 Task: Open the "Rendering" tab.
Action: Mouse moved to (1326, 37)
Screenshot: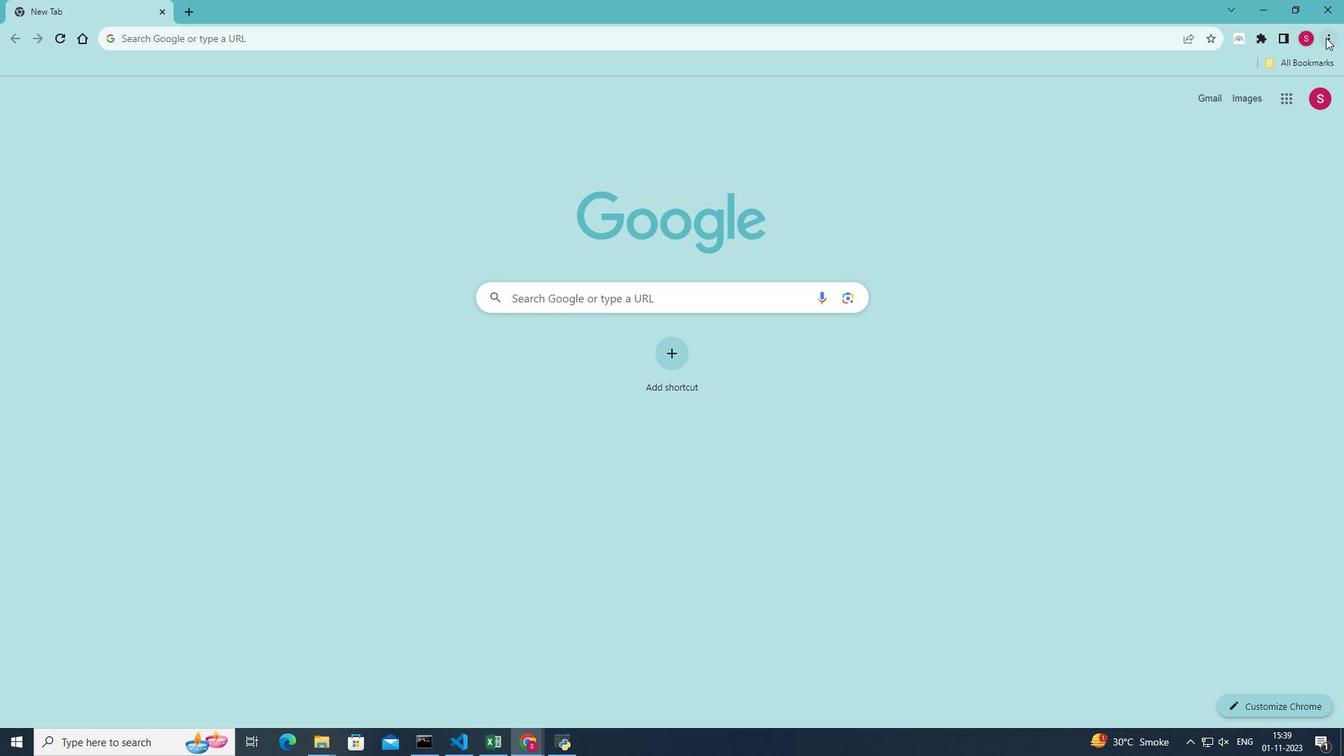 
Action: Mouse pressed left at (1326, 37)
Screenshot: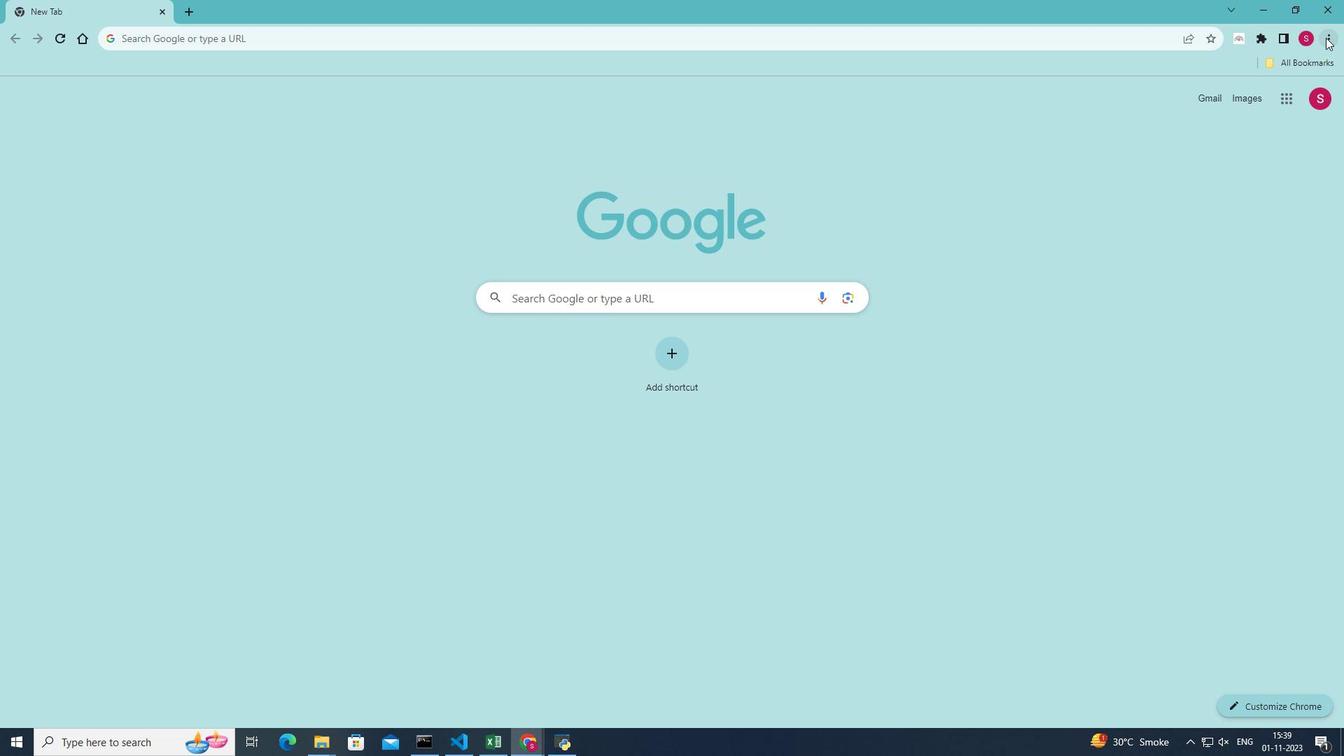 
Action: Mouse moved to (1190, 252)
Screenshot: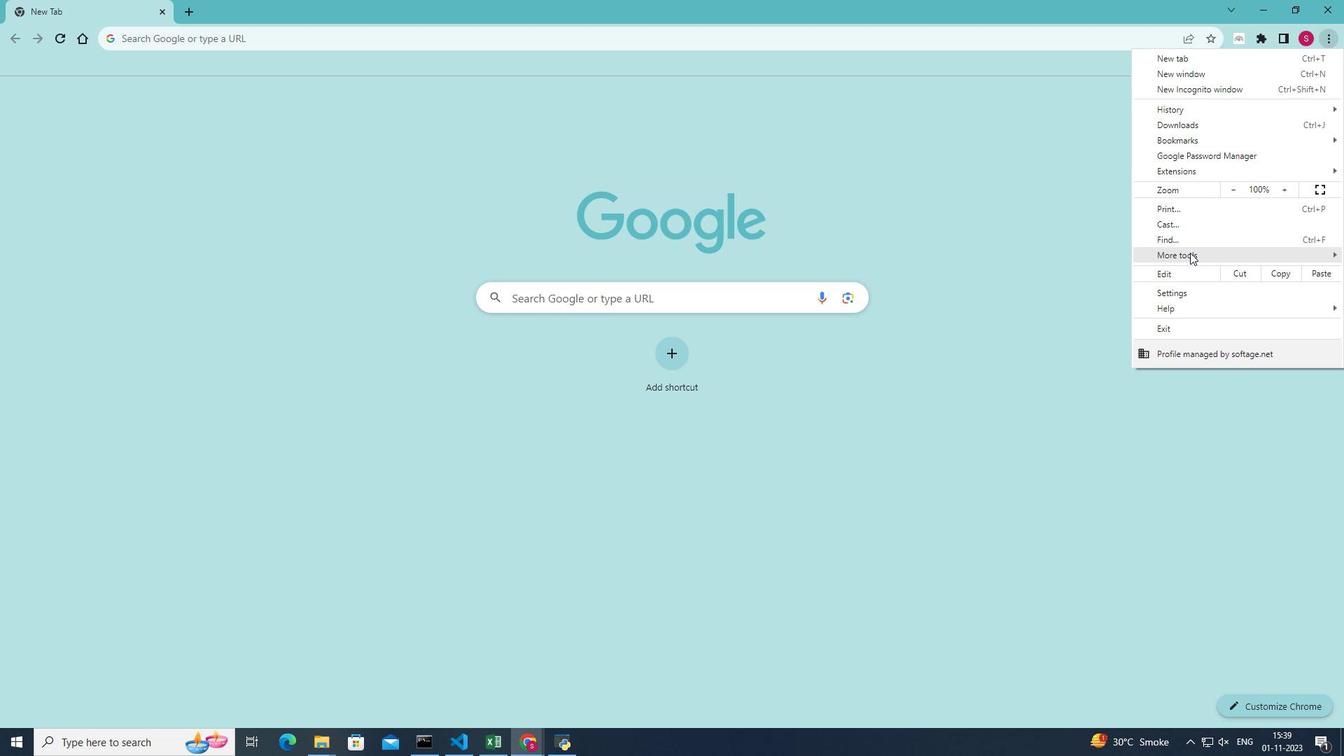 
Action: Mouse pressed left at (1190, 252)
Screenshot: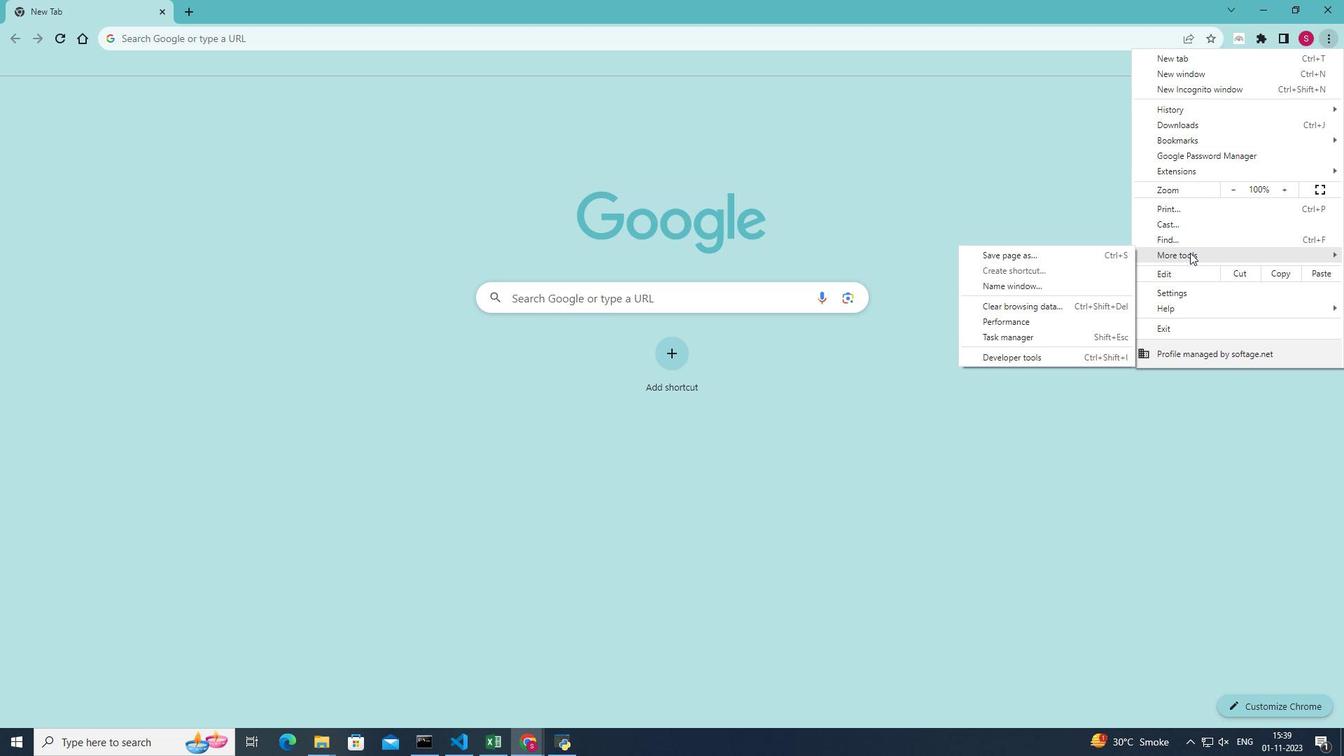 
Action: Mouse moved to (1024, 355)
Screenshot: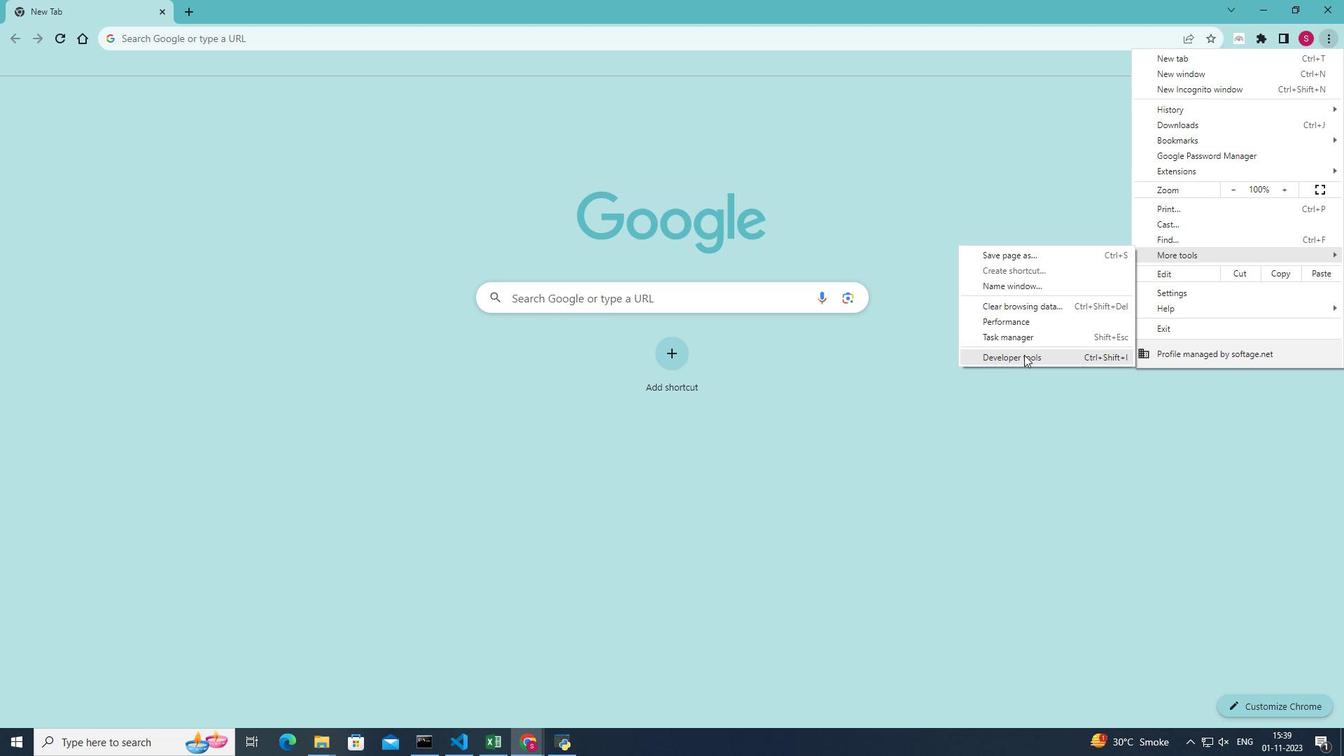 
Action: Mouse pressed left at (1024, 355)
Screenshot: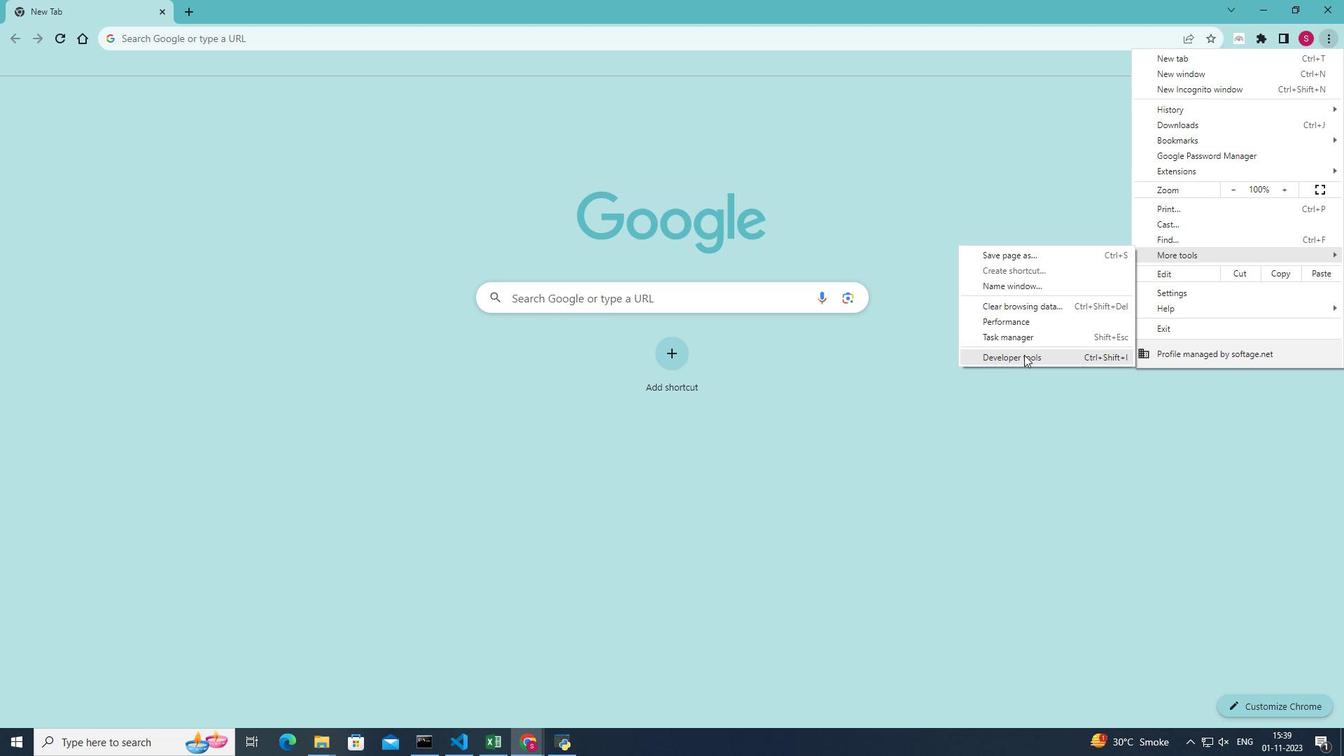 
Action: Mouse moved to (1314, 84)
Screenshot: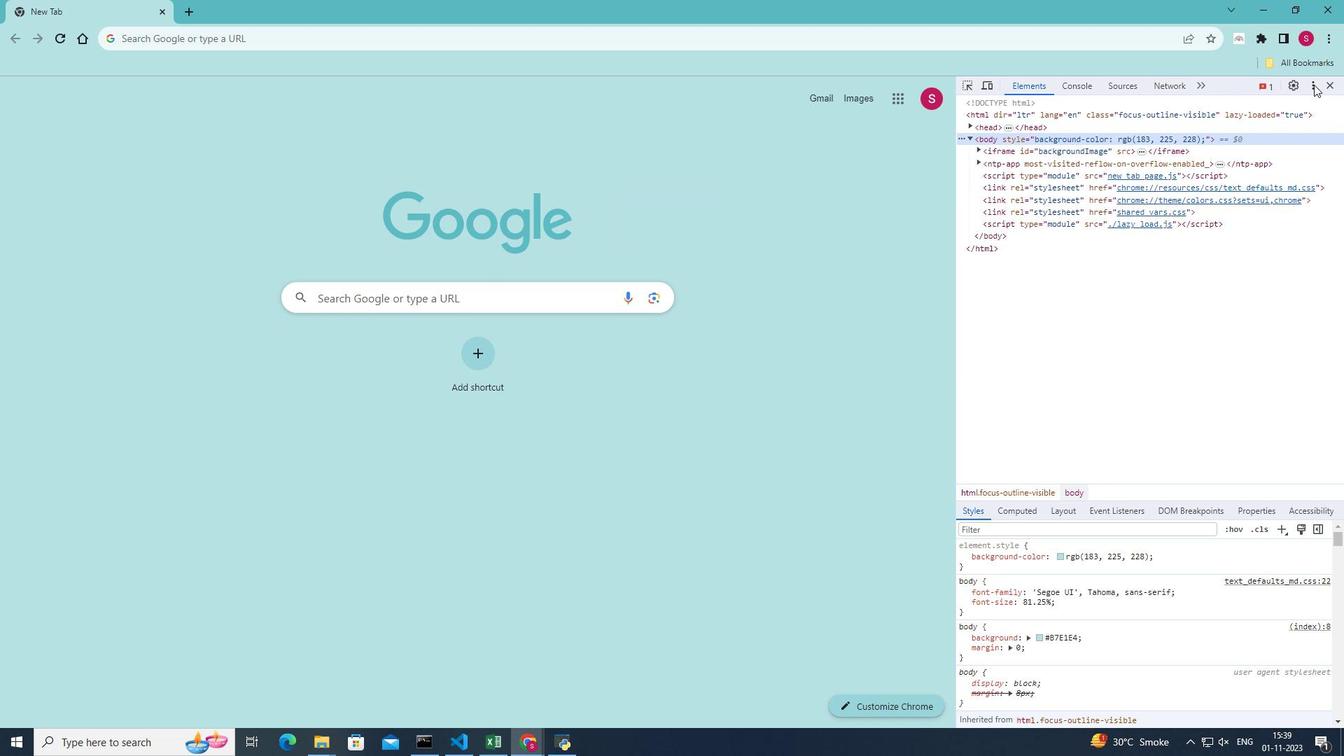 
Action: Mouse pressed left at (1314, 84)
Screenshot: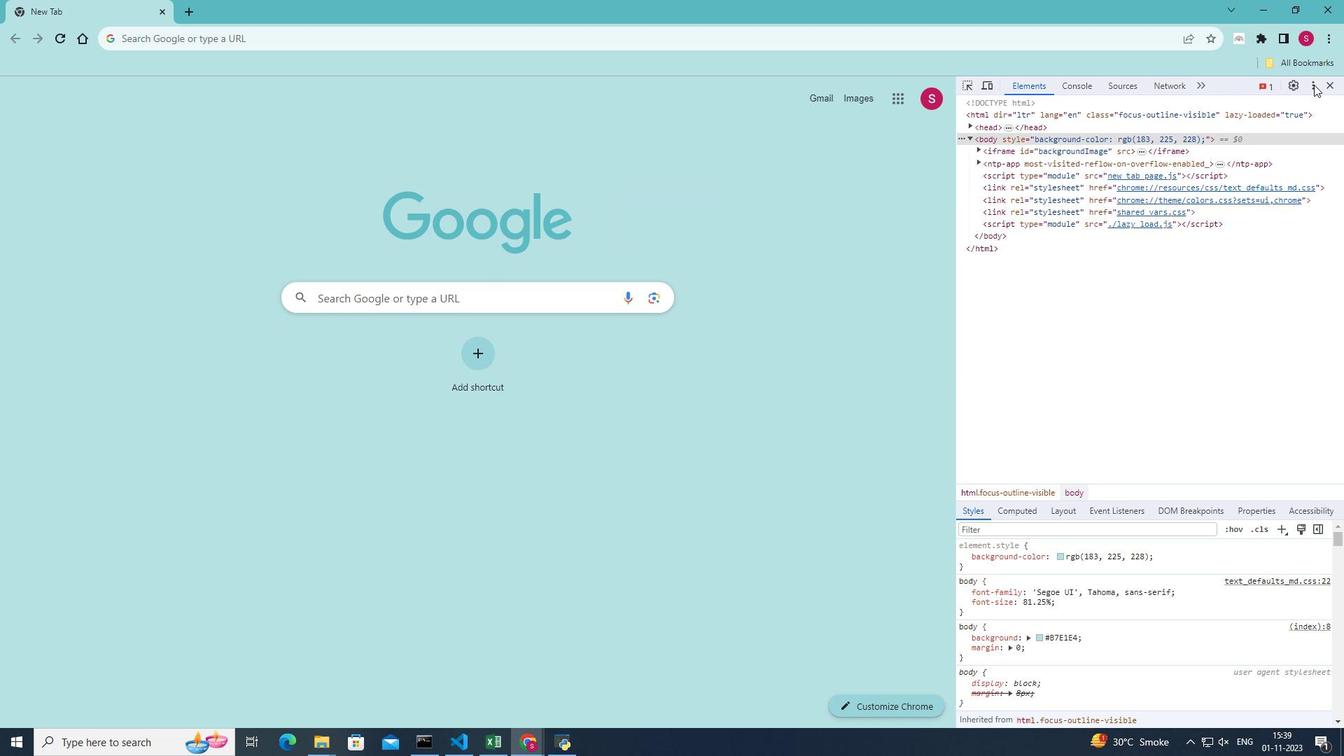 
Action: Mouse moved to (1123, 427)
Screenshot: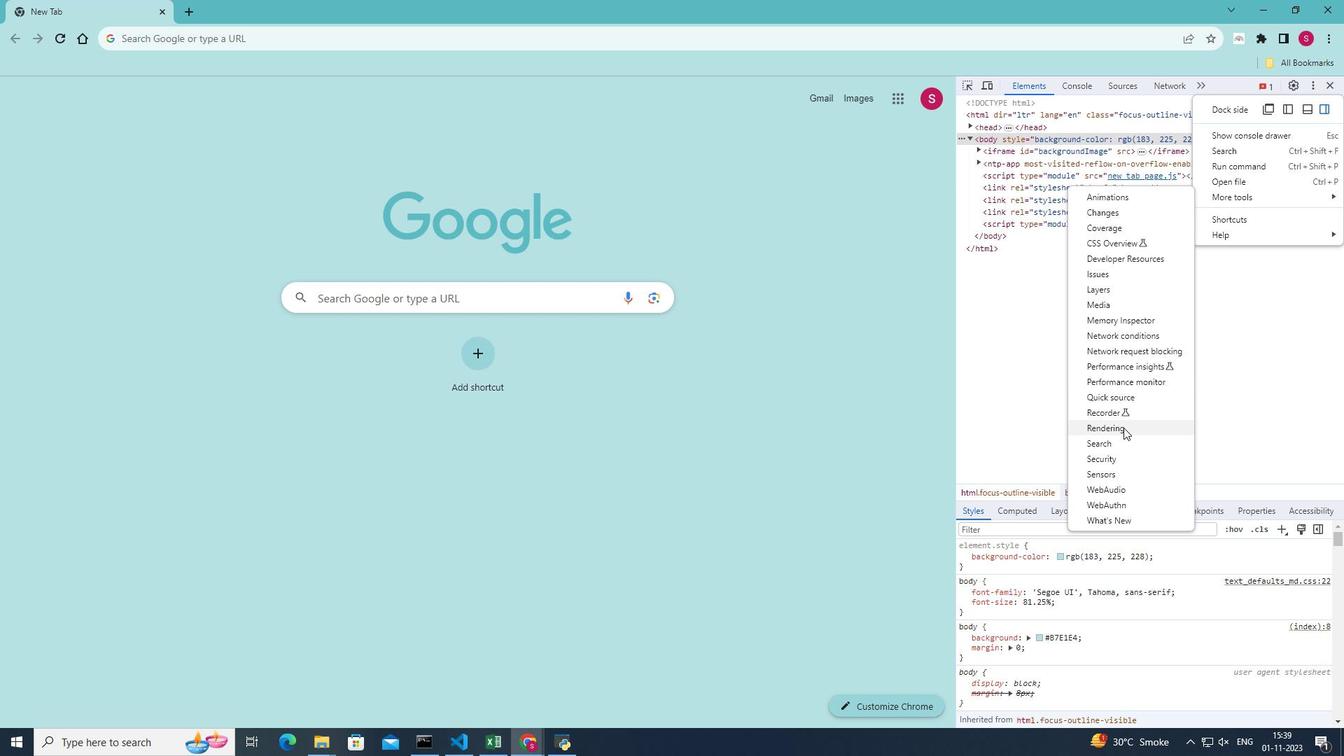 
Action: Mouse pressed left at (1123, 427)
Screenshot: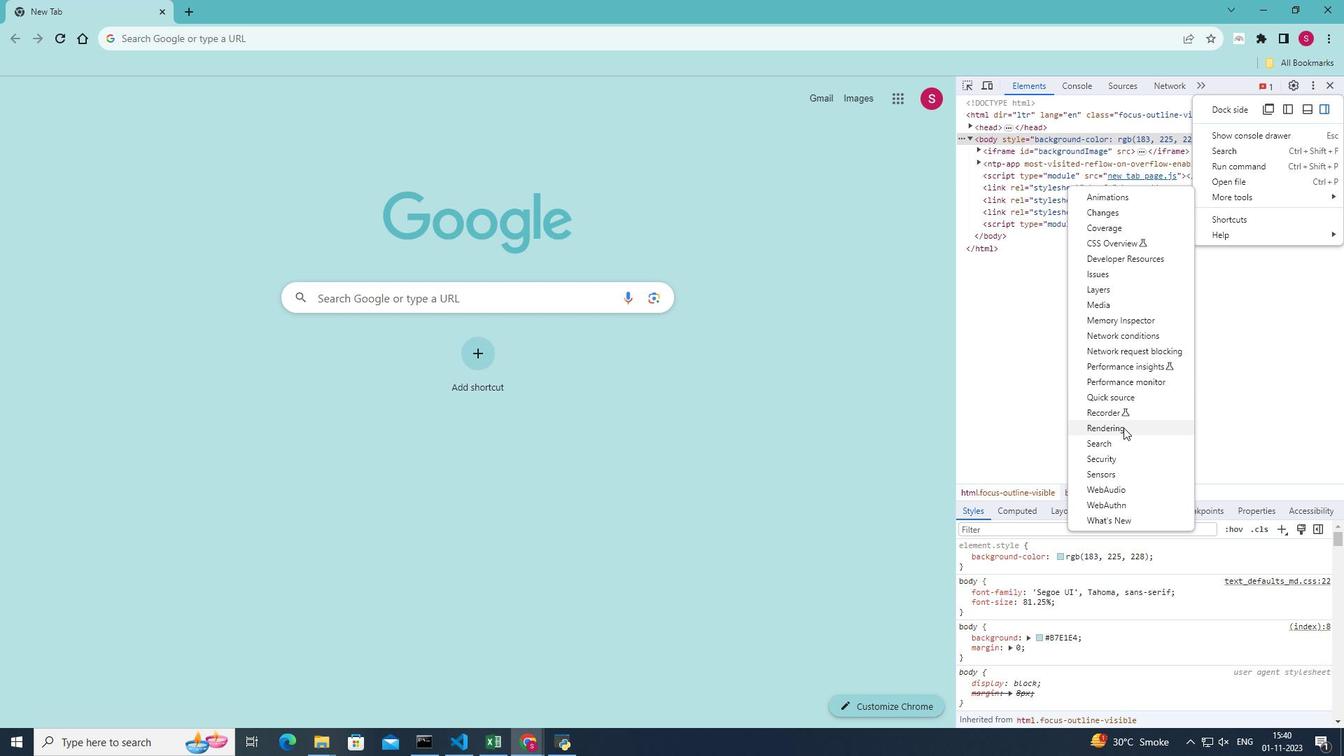 
